 Task: Enable interaction limits for 24 hours only for existing users.
Action: Mouse moved to (971, 76)
Screenshot: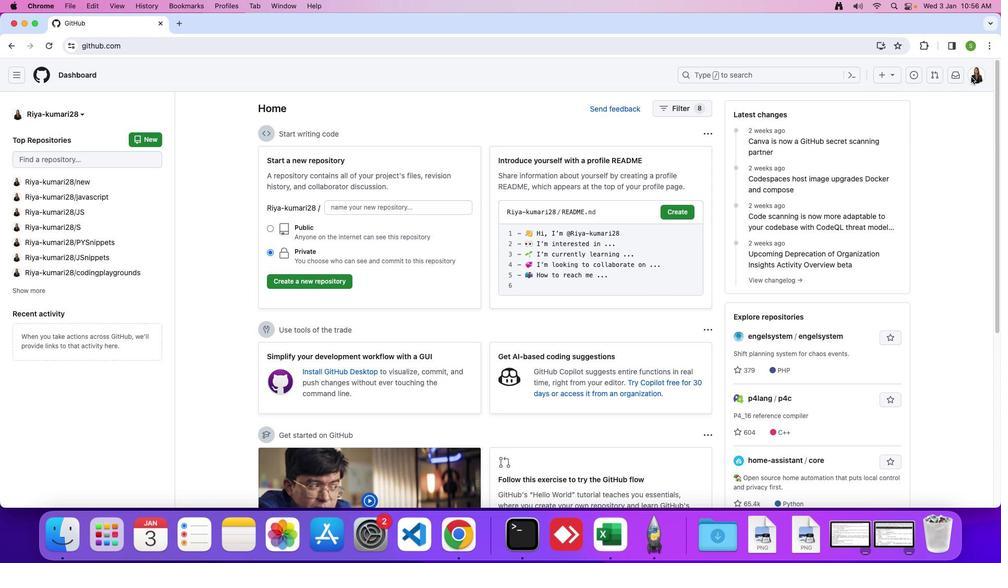 
Action: Mouse pressed left at (971, 76)
Screenshot: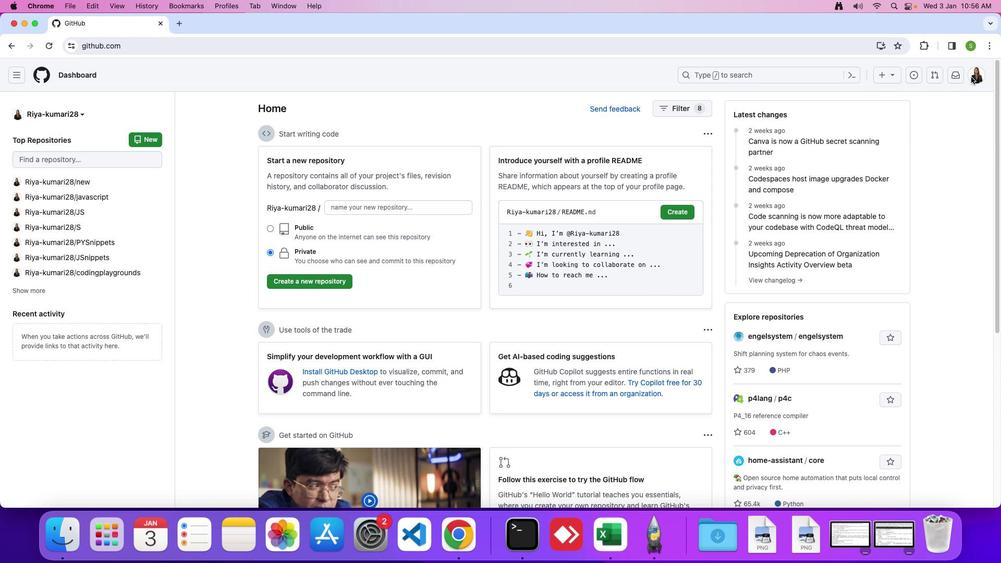 
Action: Mouse moved to (975, 75)
Screenshot: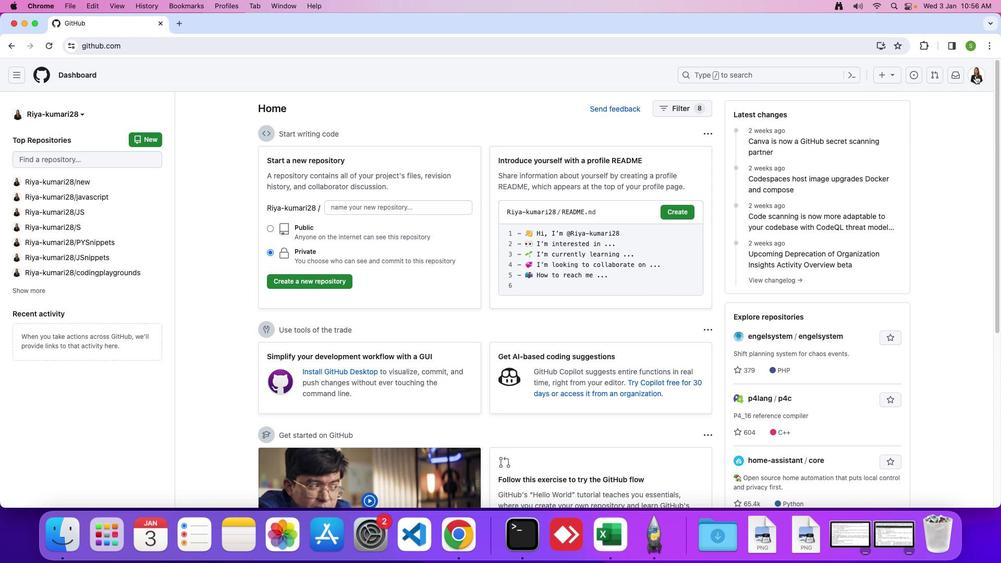 
Action: Mouse pressed left at (975, 75)
Screenshot: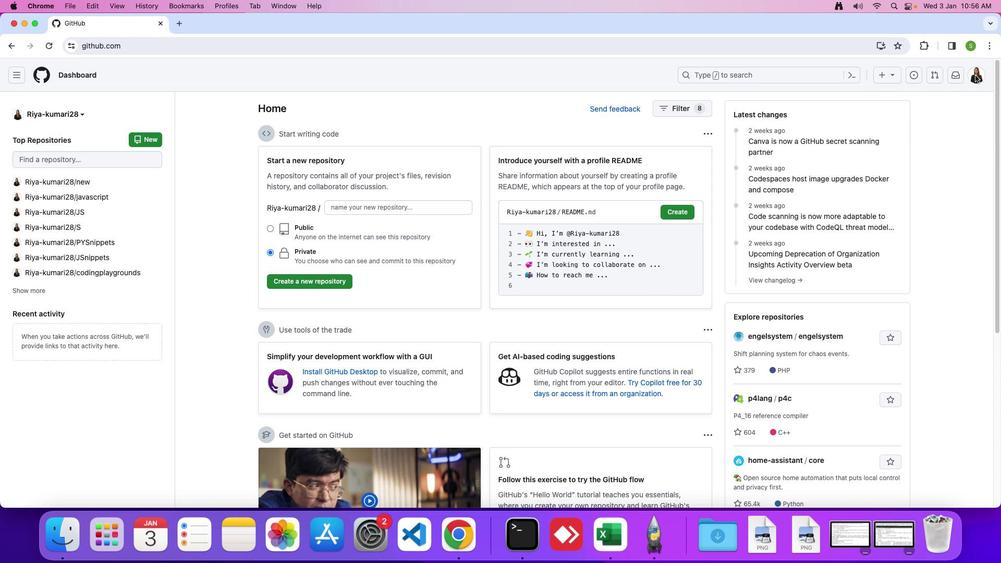 
Action: Mouse moved to (902, 364)
Screenshot: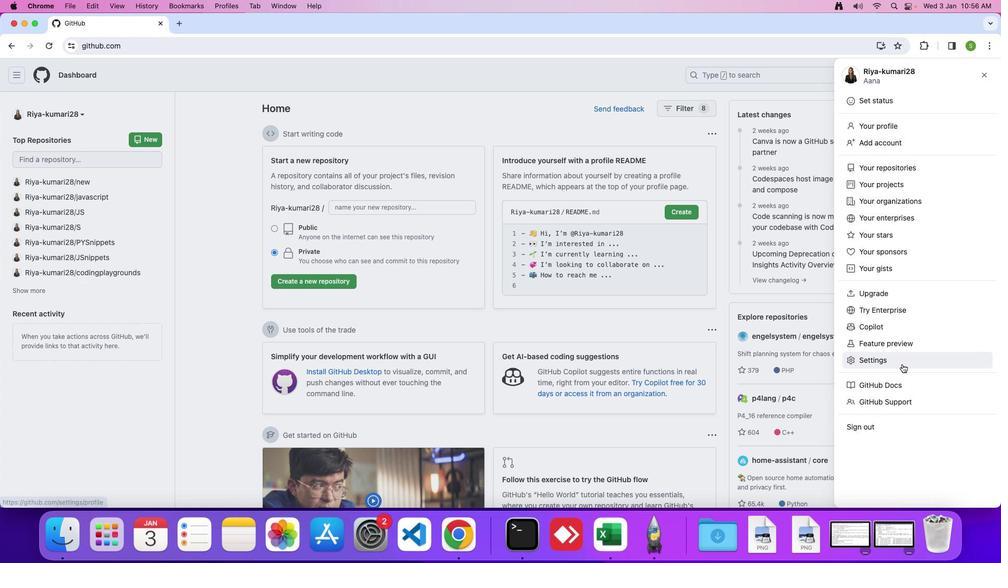 
Action: Mouse pressed left at (902, 364)
Screenshot: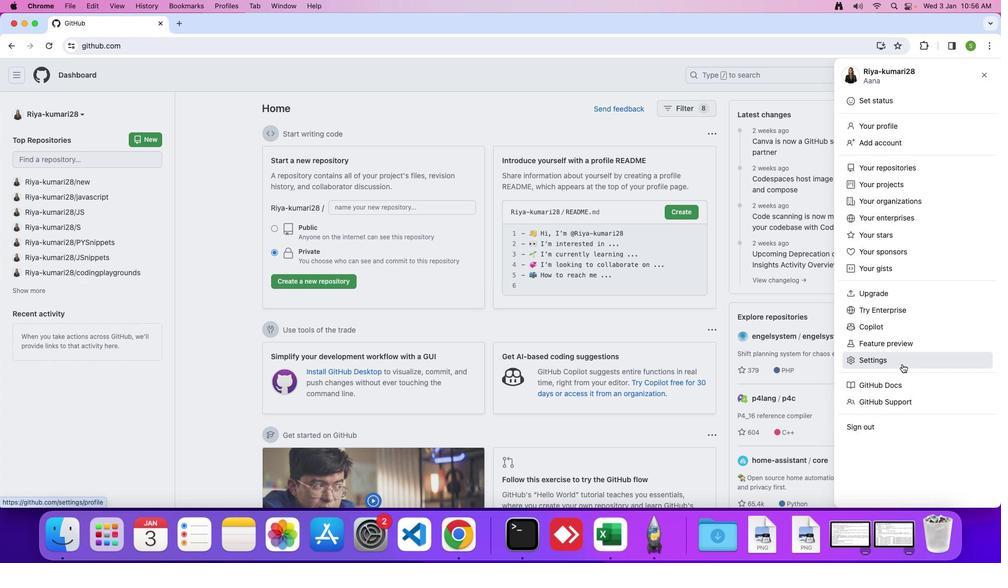 
Action: Mouse moved to (244, 380)
Screenshot: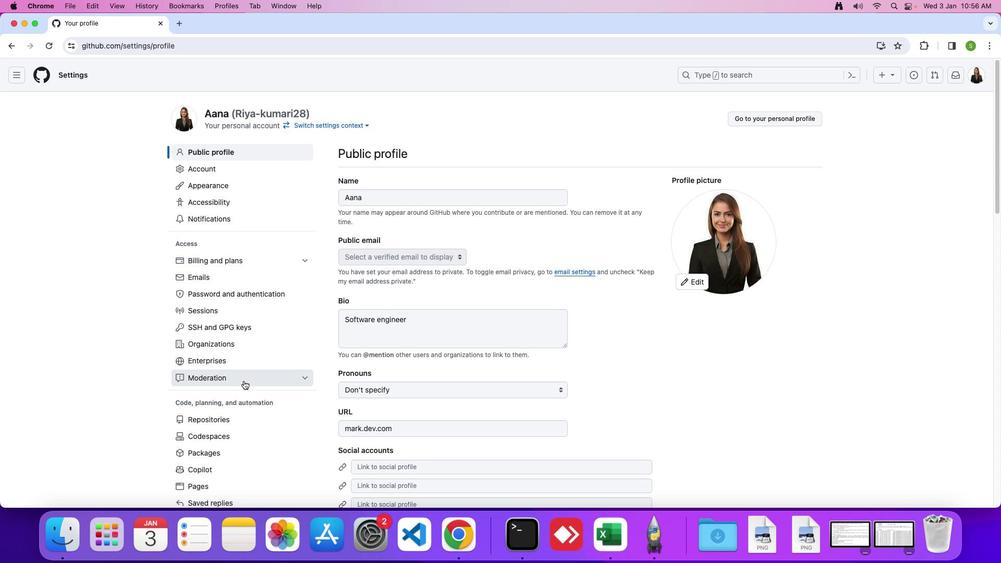 
Action: Mouse pressed left at (244, 380)
Screenshot: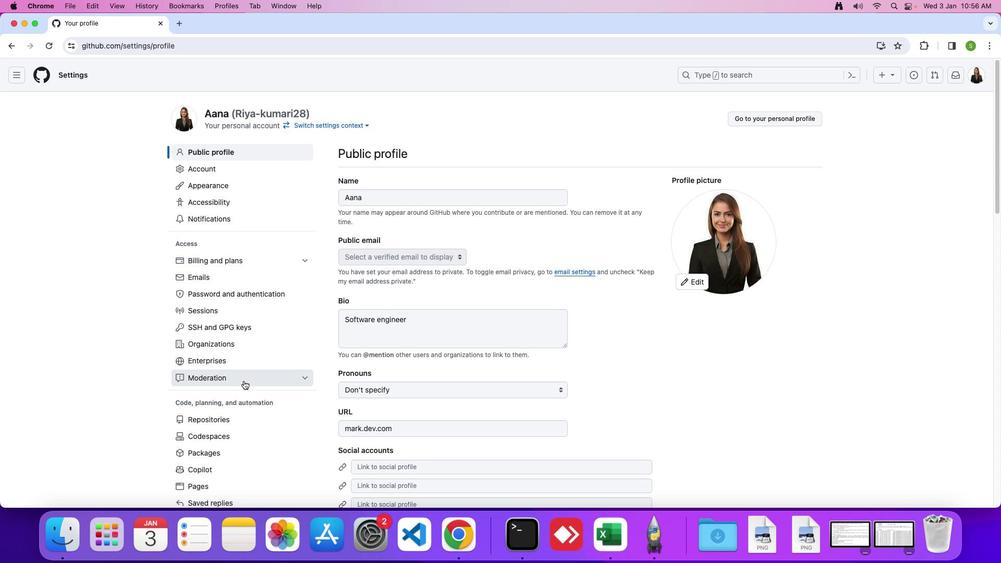 
Action: Mouse moved to (234, 411)
Screenshot: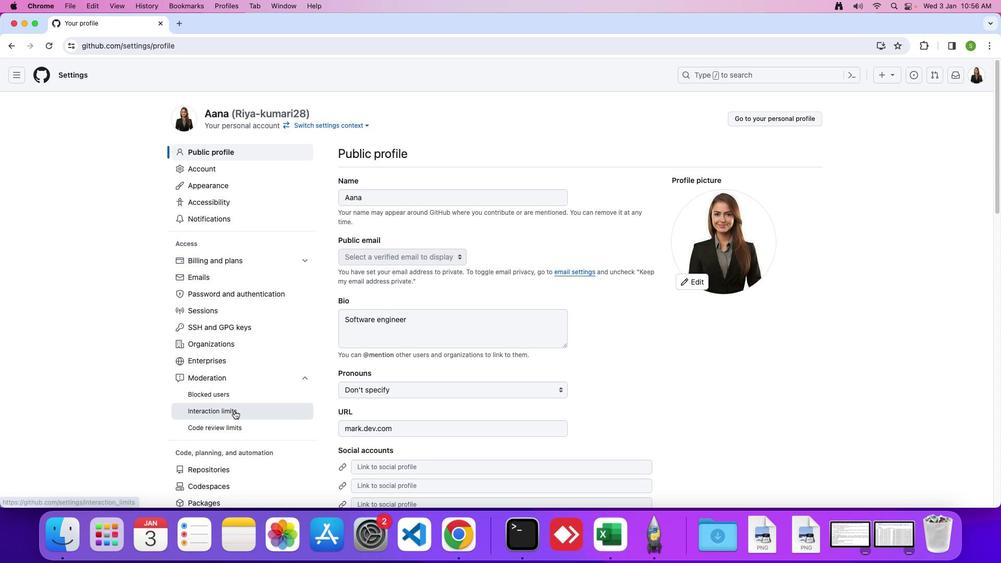 
Action: Mouse pressed left at (234, 411)
Screenshot: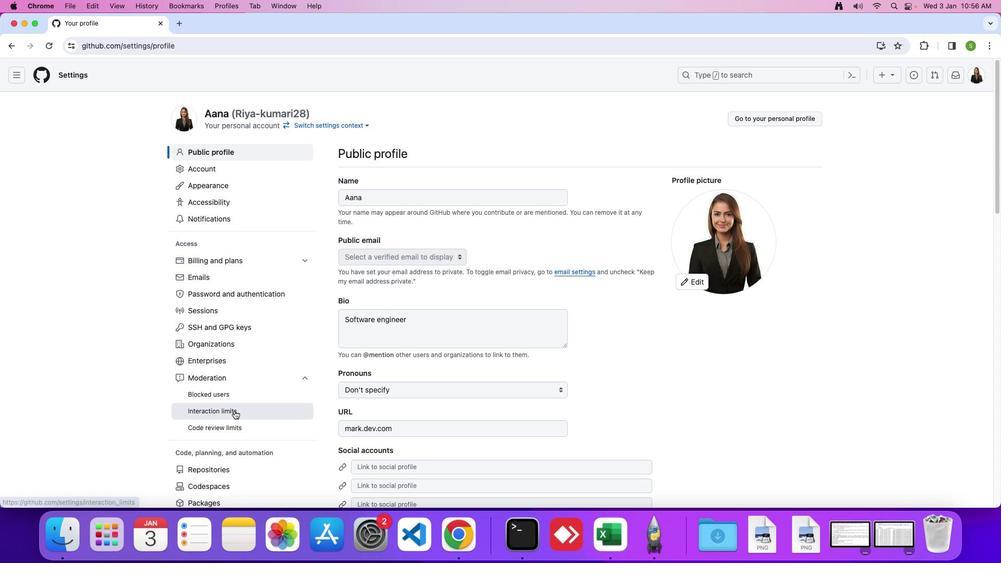 
Action: Mouse moved to (797, 260)
Screenshot: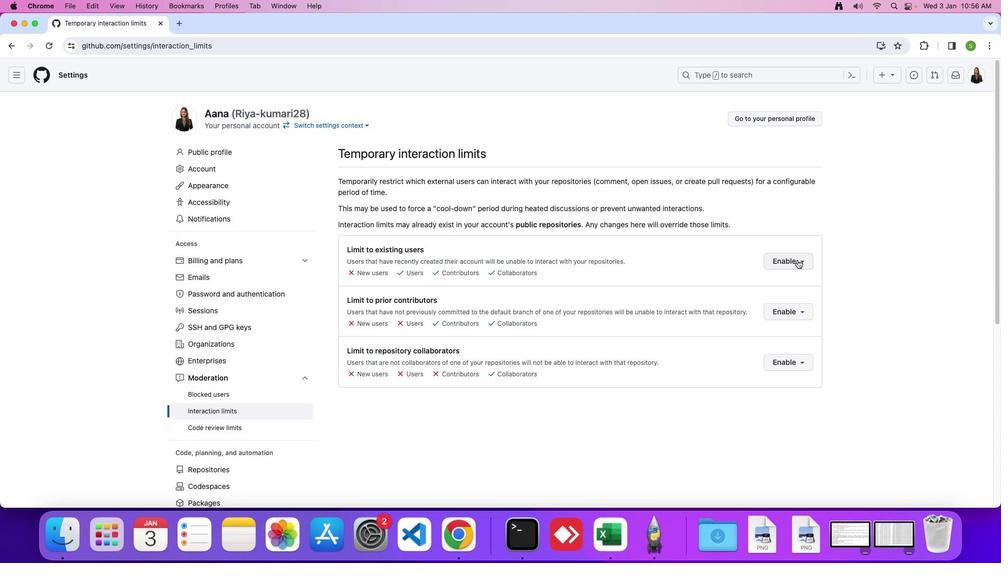 
Action: Mouse pressed left at (797, 260)
Screenshot: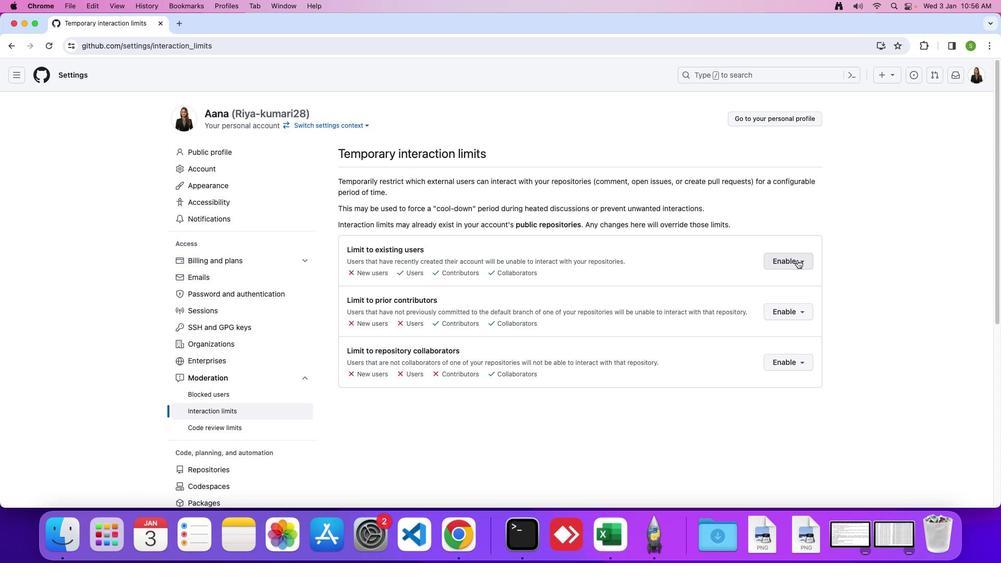 
Action: Mouse moved to (703, 296)
Screenshot: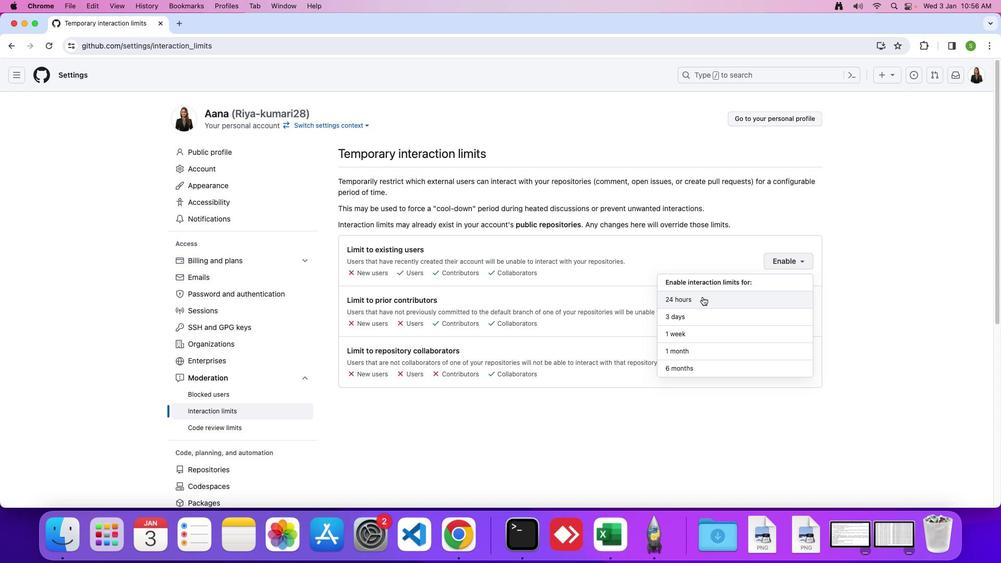 
Action: Mouse pressed left at (703, 296)
Screenshot: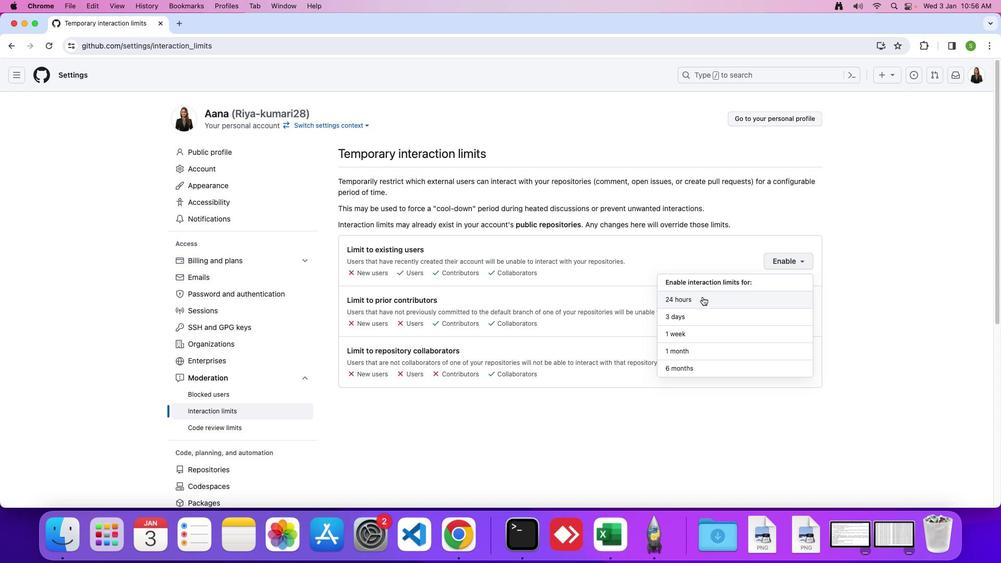 
Action: Mouse moved to (693, 301)
Screenshot: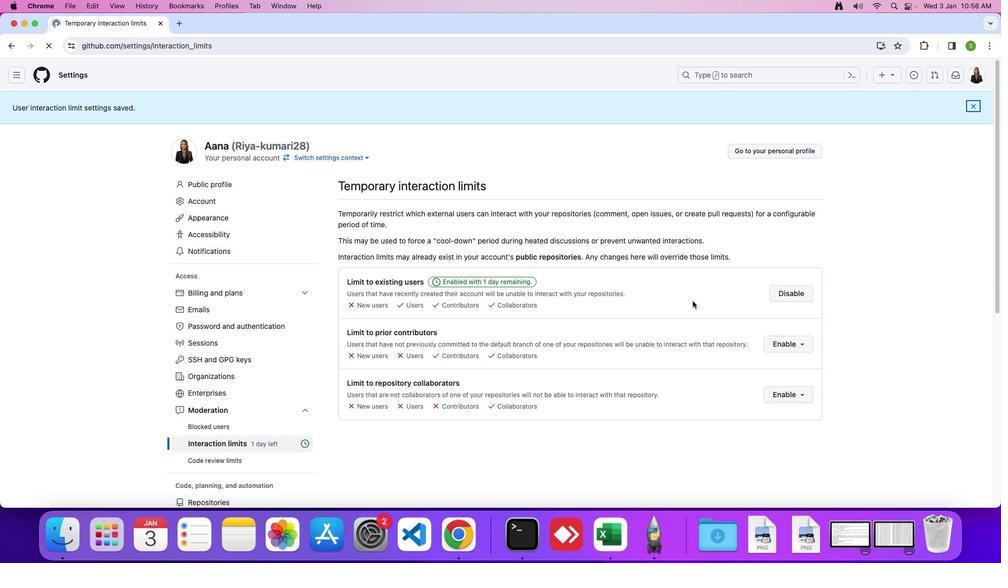 
